 Task: Schedule a meeting titled 'Kick-off Meeting' on June 28, 2023, from 8:00 AM to 8:30 AM in Outlook and verify it is sent.
Action: Mouse moved to (10, 65)
Screenshot: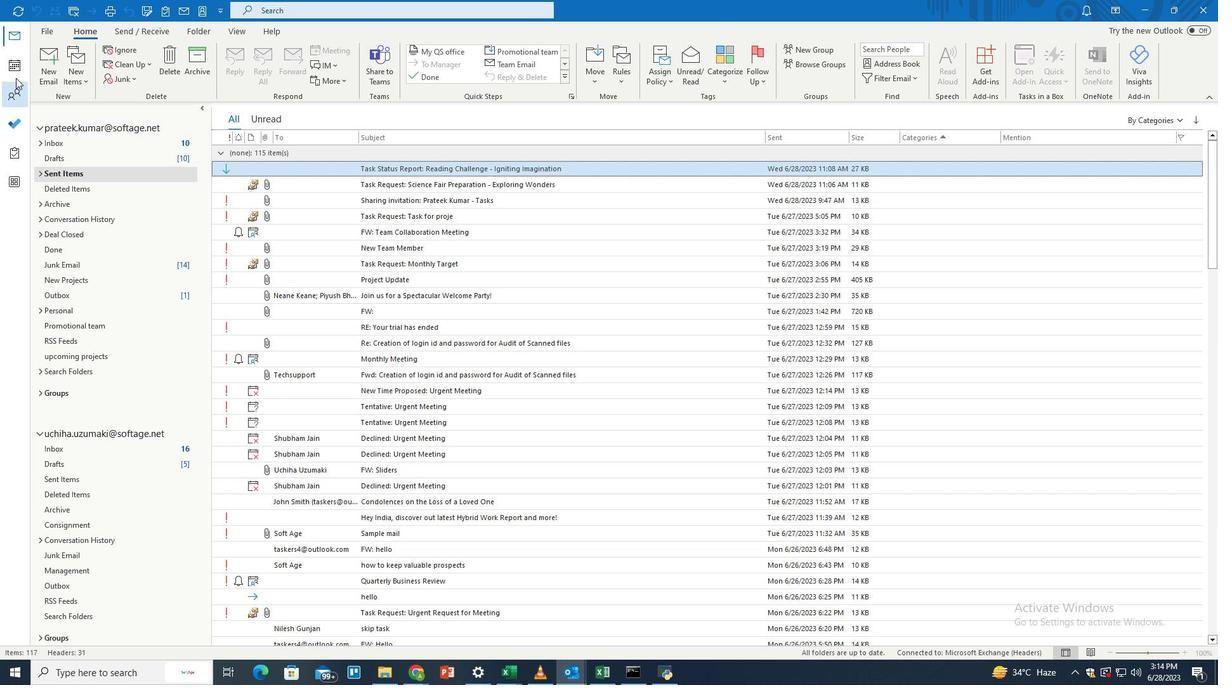 
Action: Mouse pressed left at (10, 65)
Screenshot: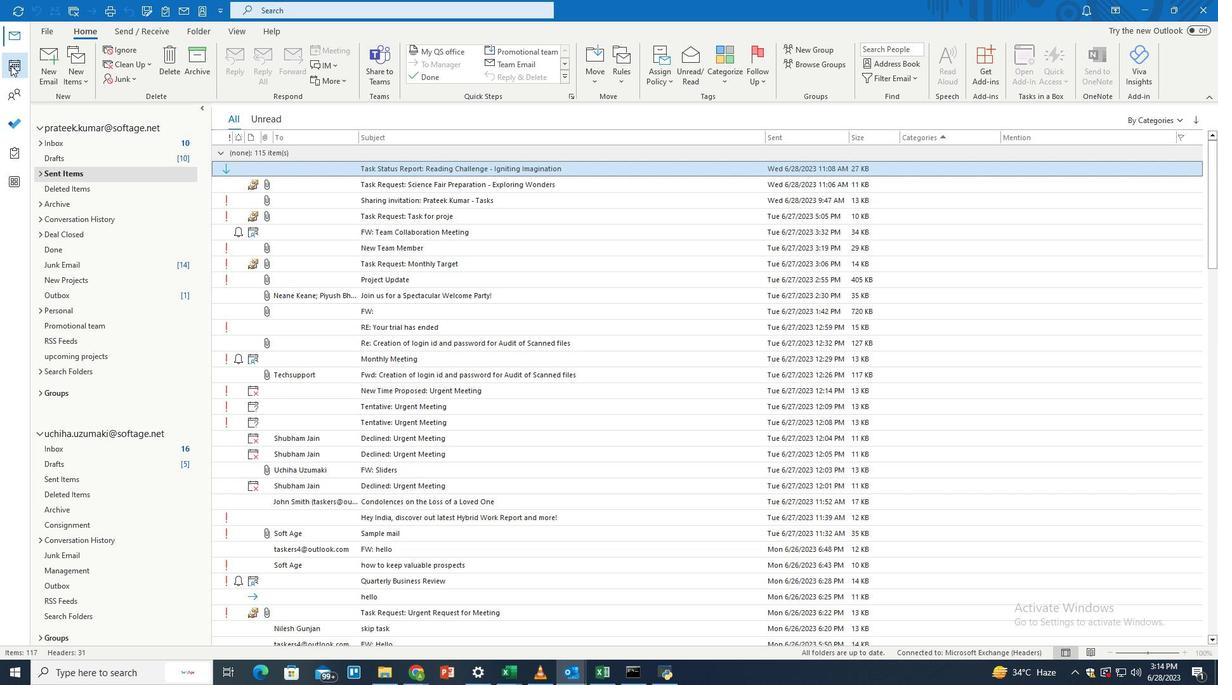 
Action: Mouse moved to (418, 351)
Screenshot: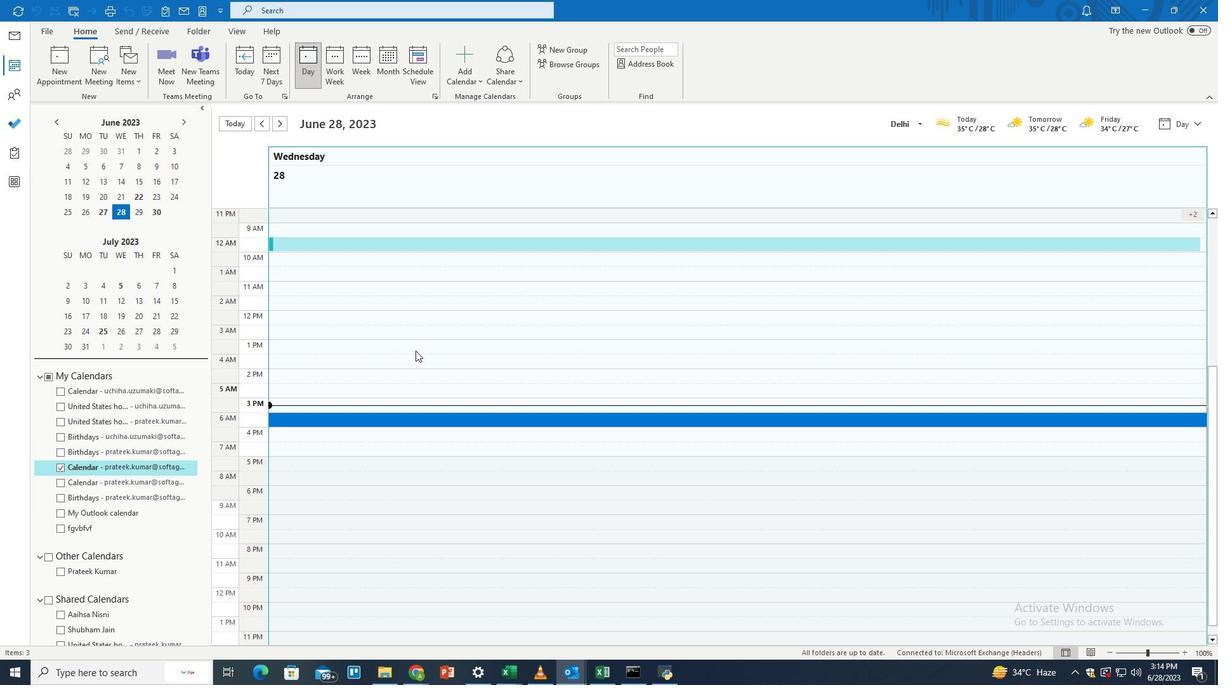
Action: Mouse scrolled (418, 352) with delta (0, 0)
Screenshot: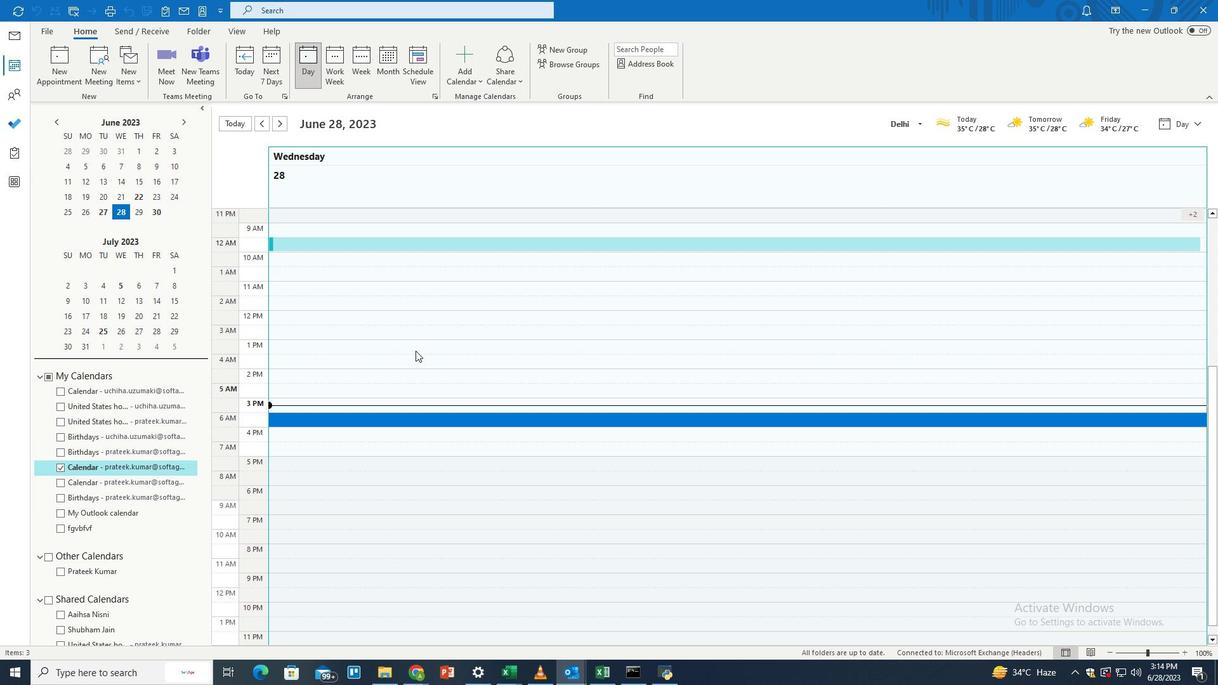 
Action: Mouse scrolled (418, 352) with delta (0, 0)
Screenshot: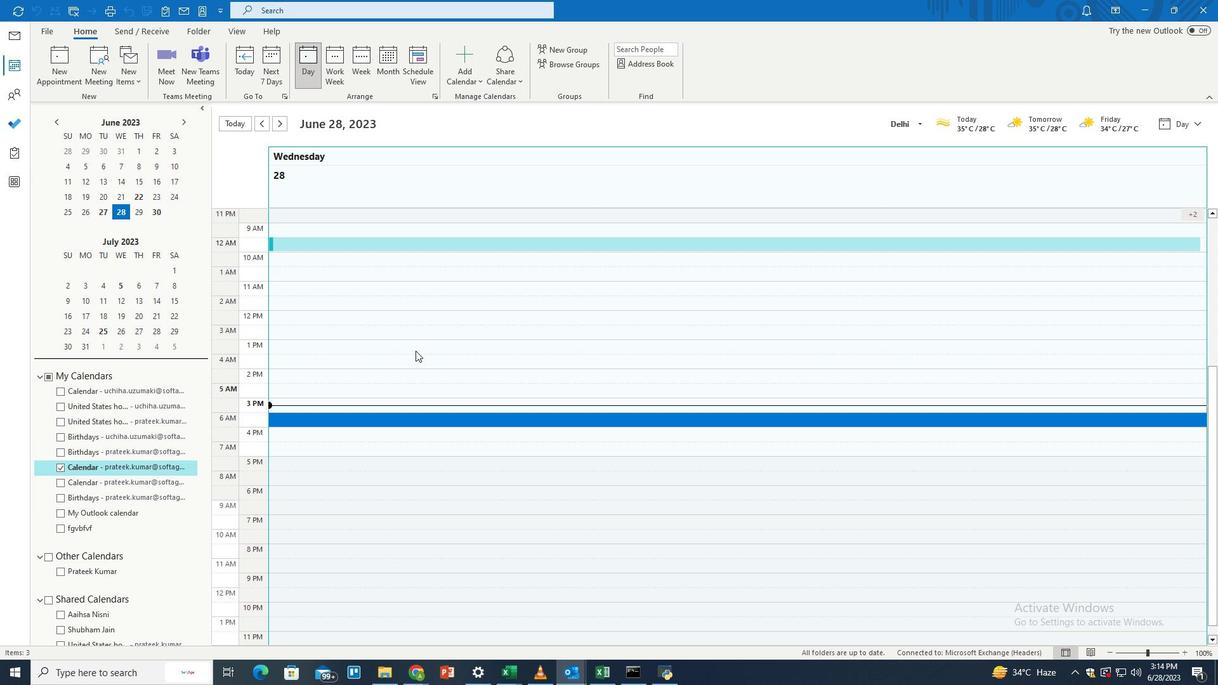 
Action: Mouse scrolled (418, 352) with delta (0, 0)
Screenshot: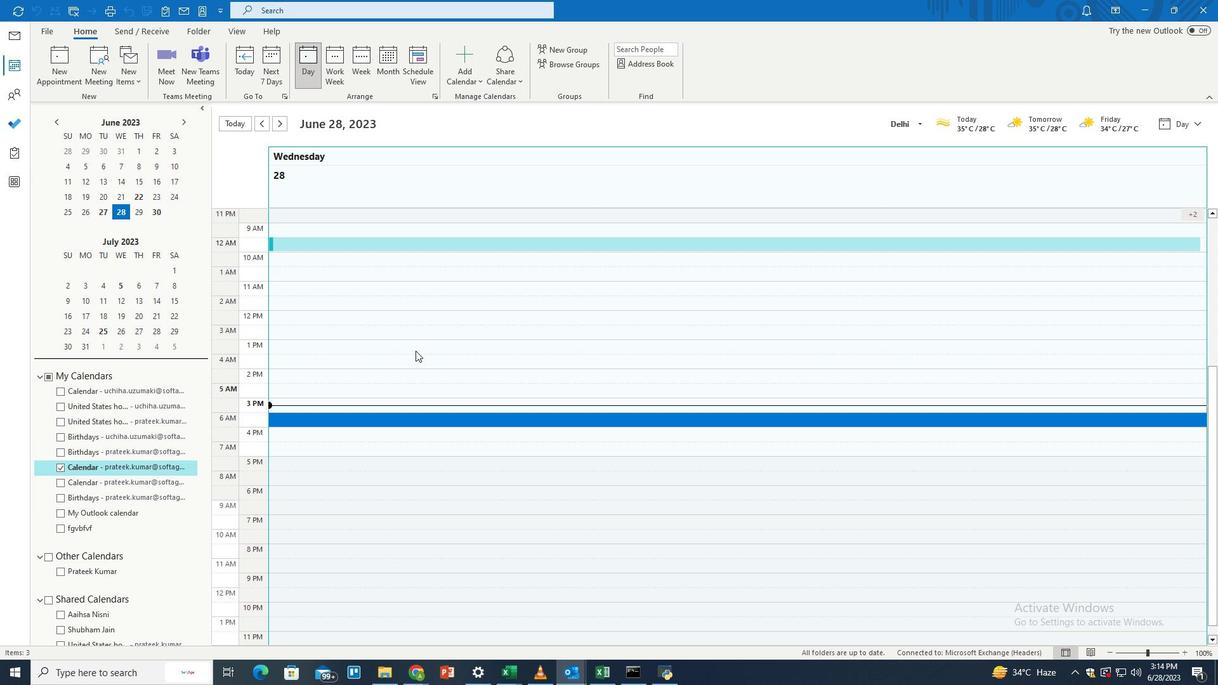 
Action: Mouse scrolled (418, 352) with delta (0, 0)
Screenshot: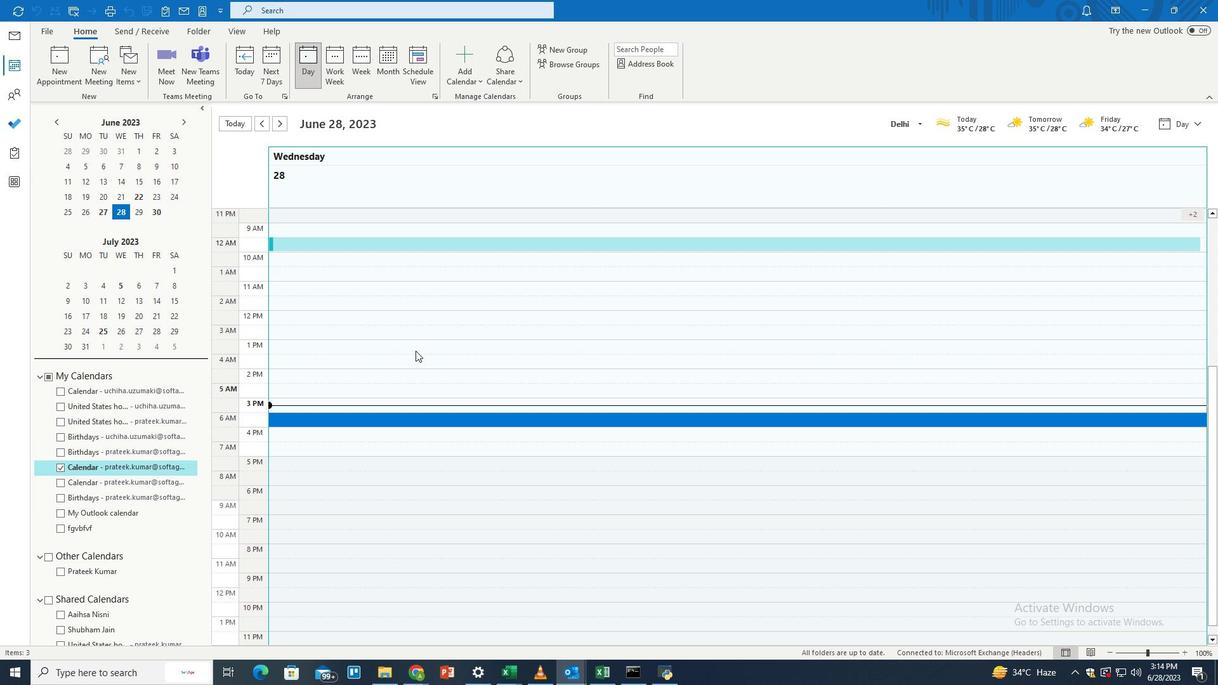 
Action: Mouse moved to (405, 372)
Screenshot: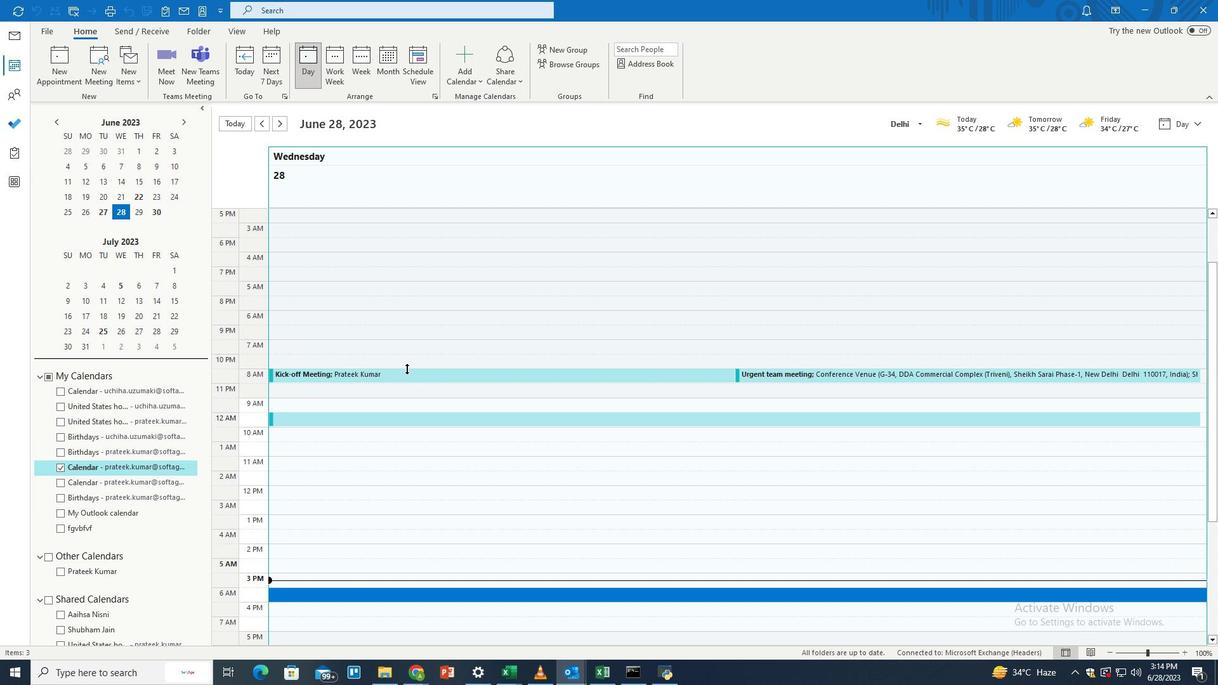 
Action: Mouse pressed left at (405, 372)
Screenshot: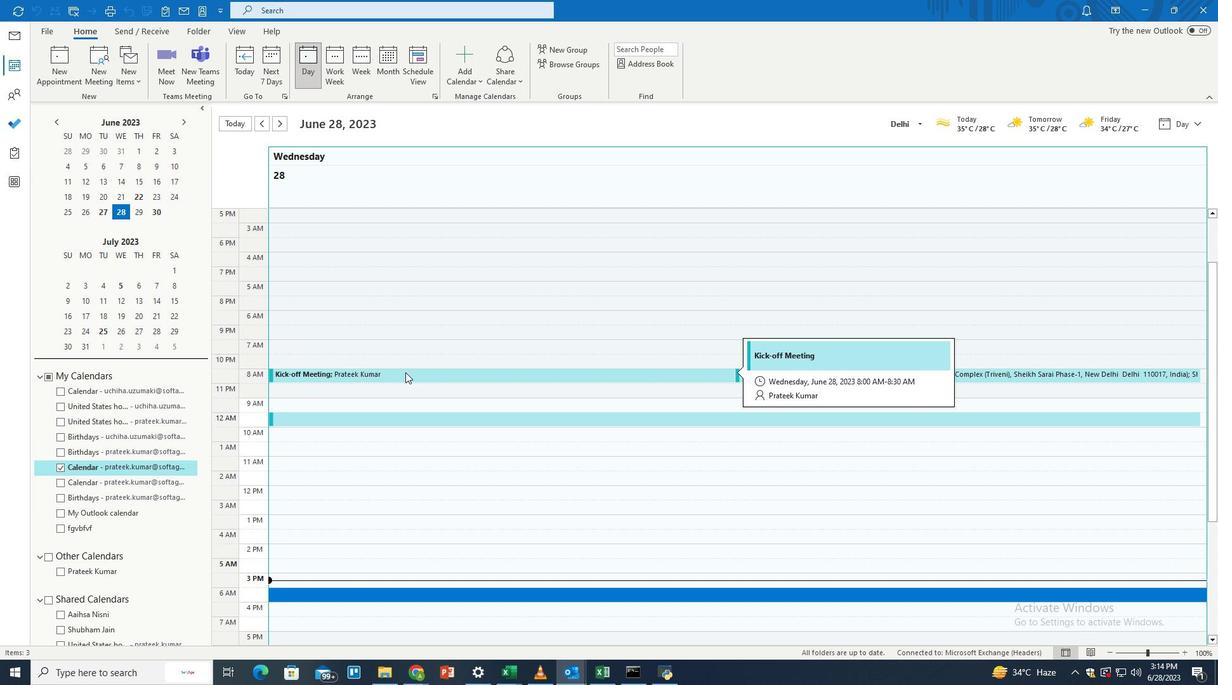 
Action: Mouse pressed left at (405, 372)
Screenshot: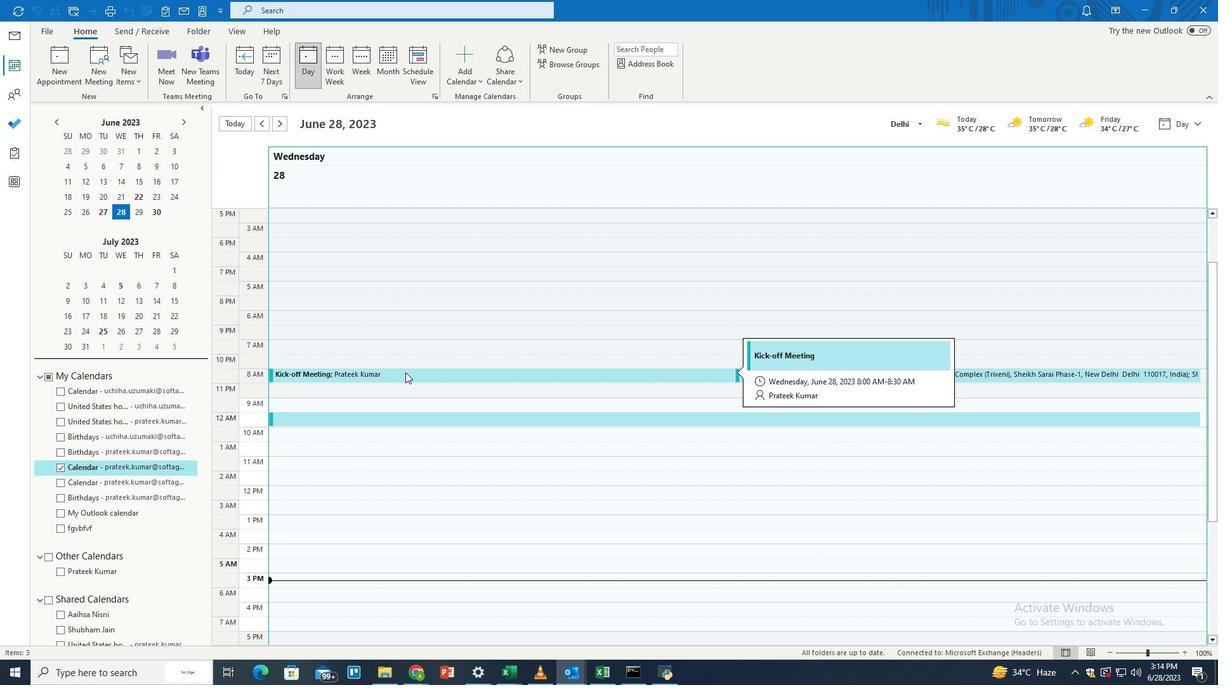 
Action: Mouse moved to (341, 26)
Screenshot: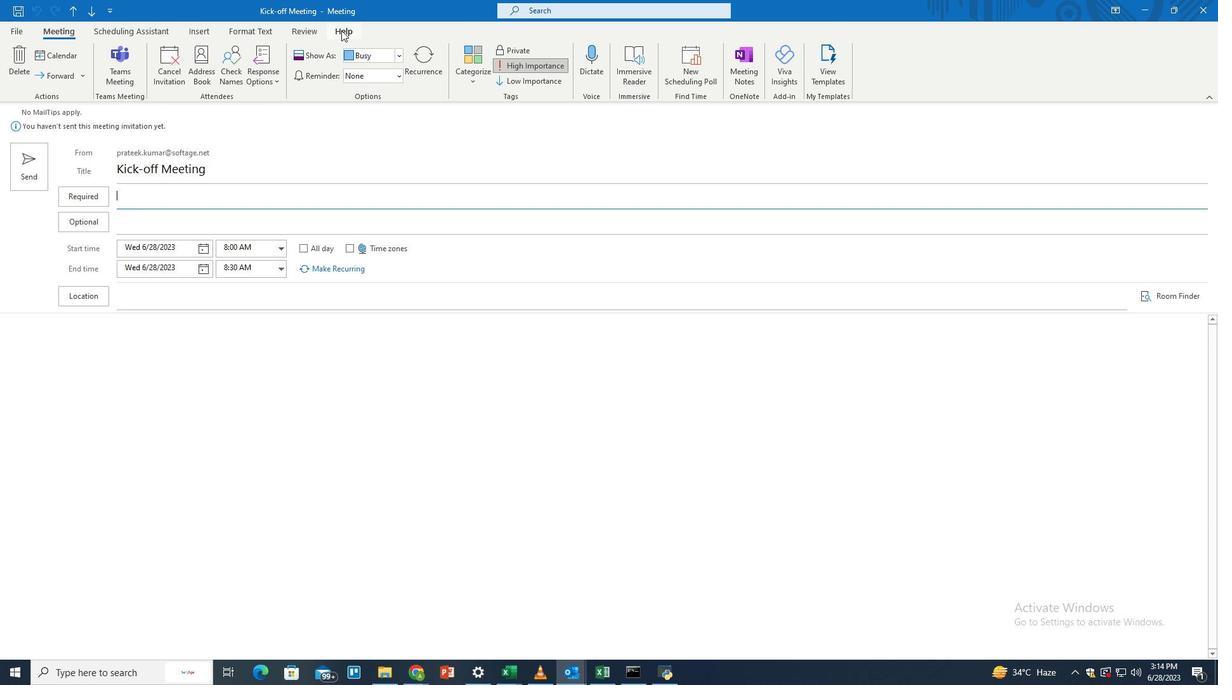 
Action: Mouse pressed left at (341, 26)
Screenshot: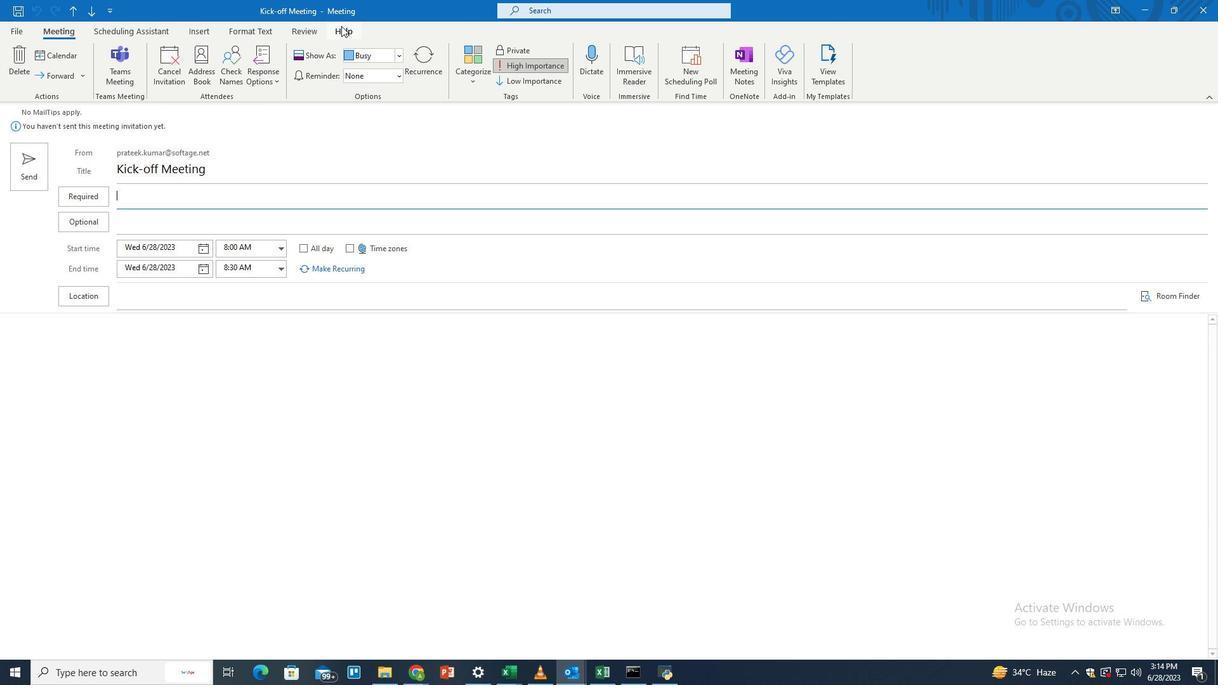 
Action: Mouse moved to (257, 59)
Screenshot: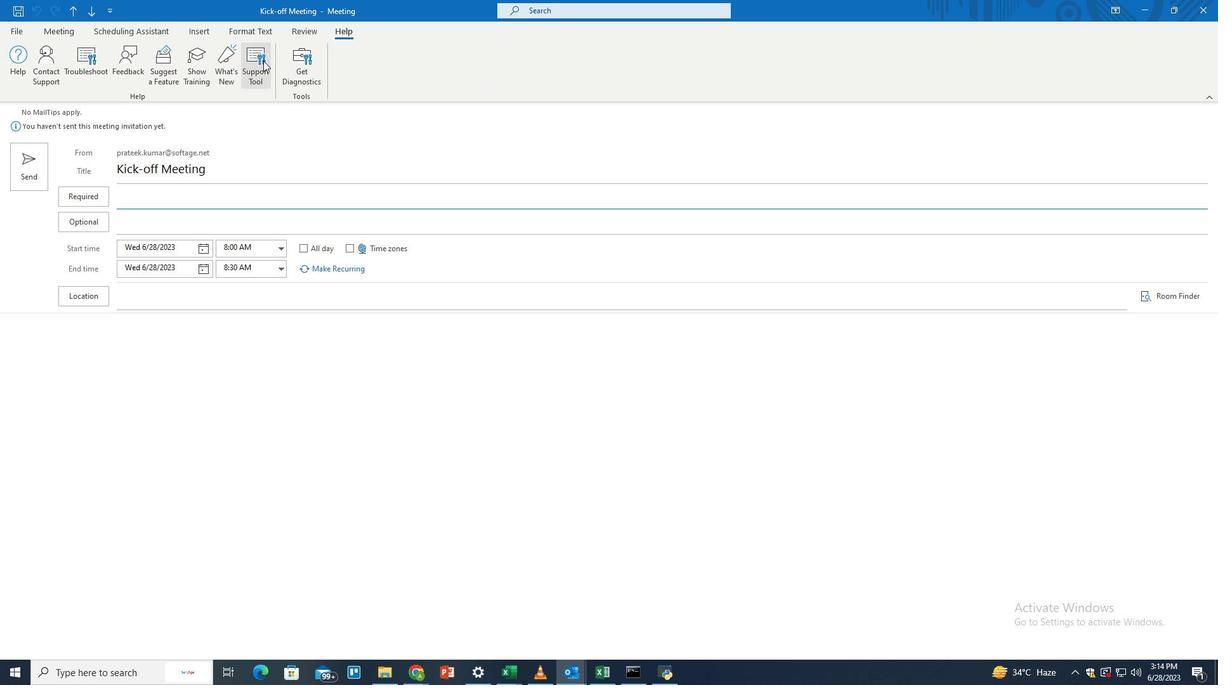
Action: Mouse pressed left at (257, 59)
Screenshot: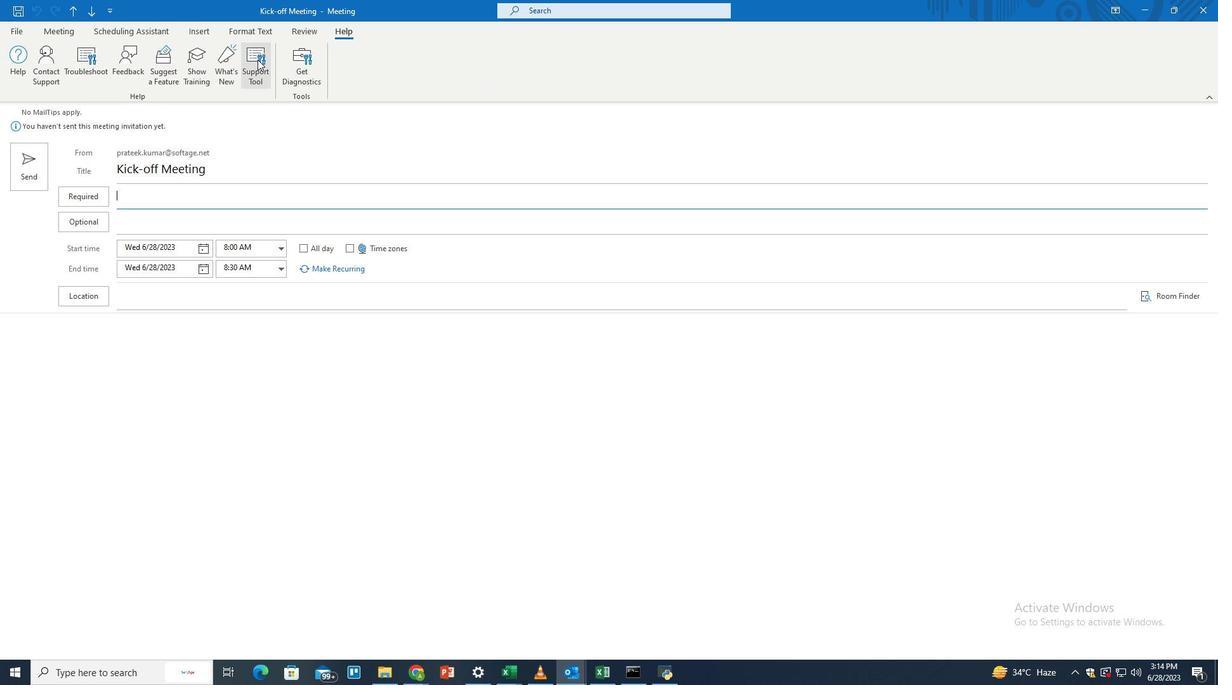 
Action: Mouse pressed left at (257, 59)
Screenshot: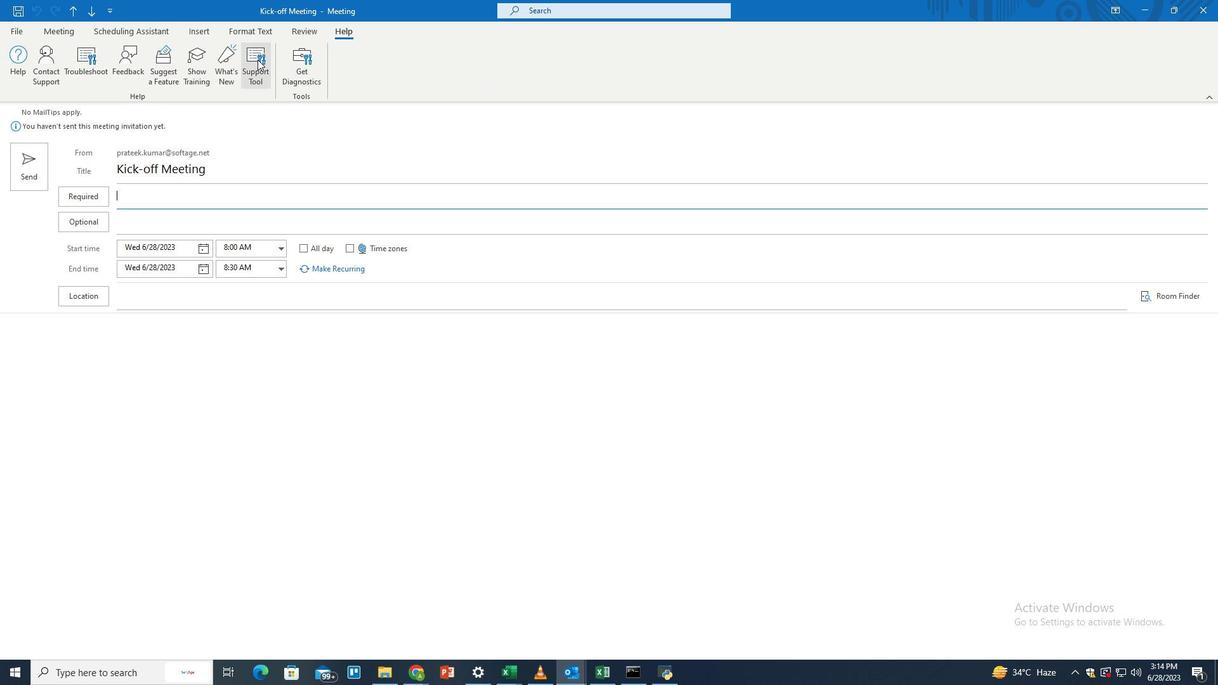 
Action: Mouse moved to (707, 286)
Screenshot: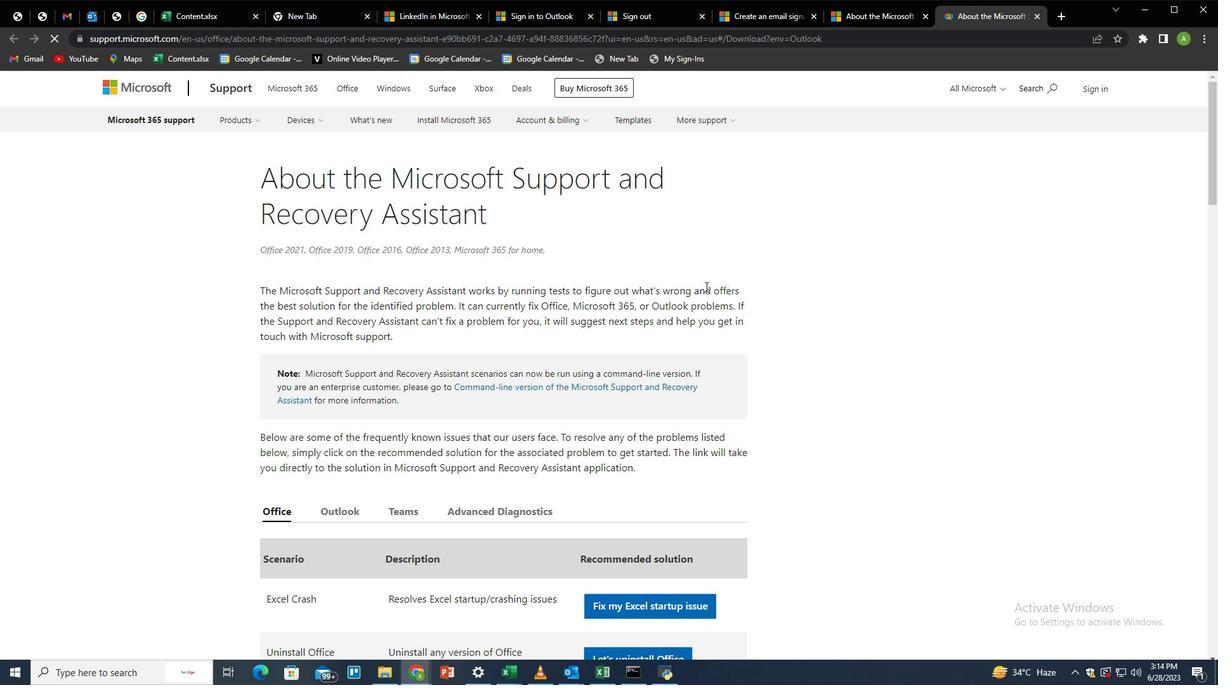 
Action: Mouse scrolled (707, 286) with delta (0, 0)
Screenshot: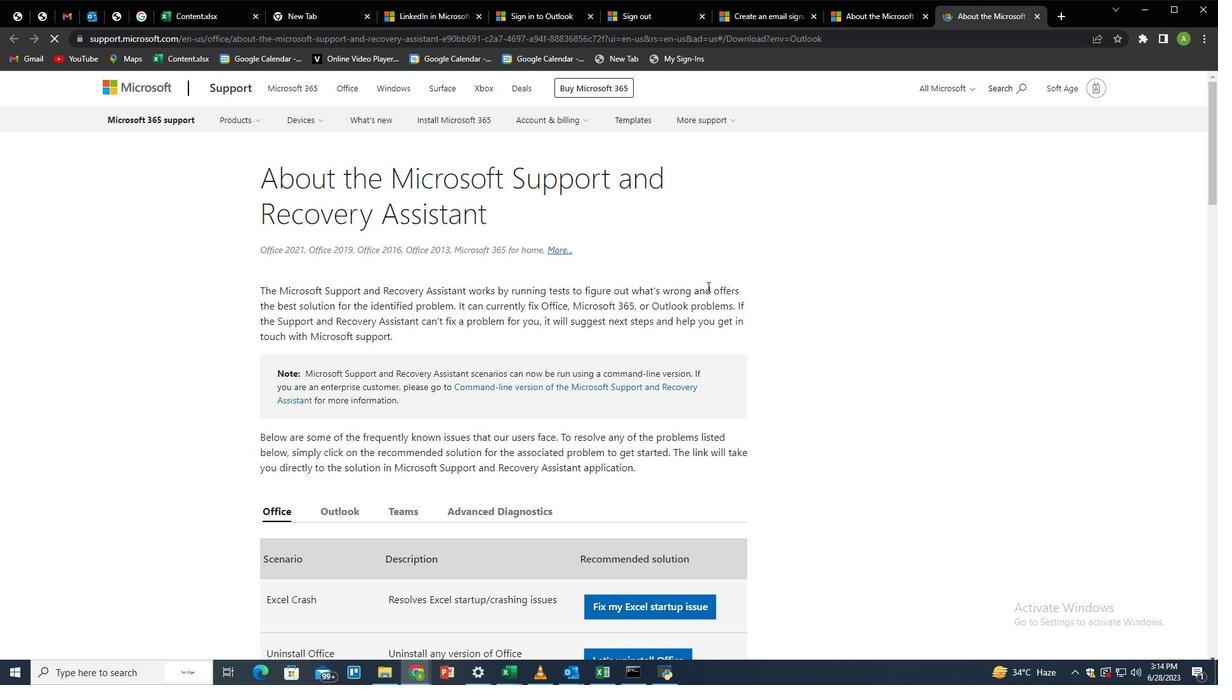 
Action: Mouse scrolled (707, 286) with delta (0, 0)
Screenshot: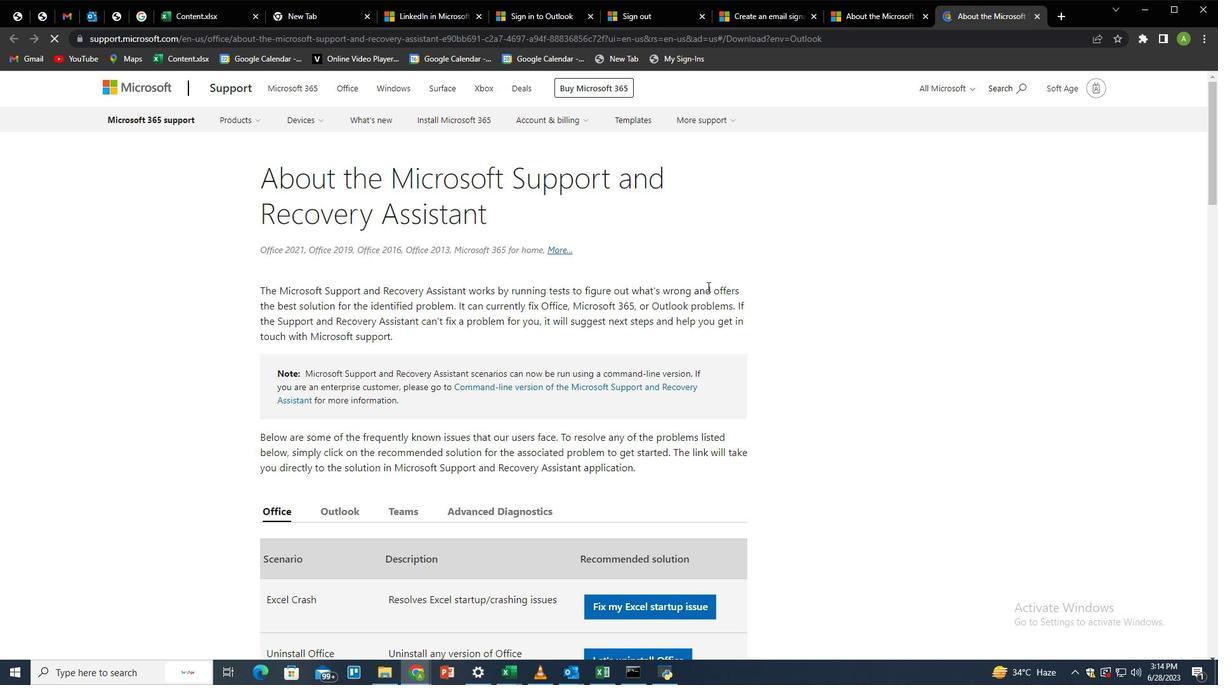 
Action: Mouse scrolled (707, 286) with delta (0, 0)
Screenshot: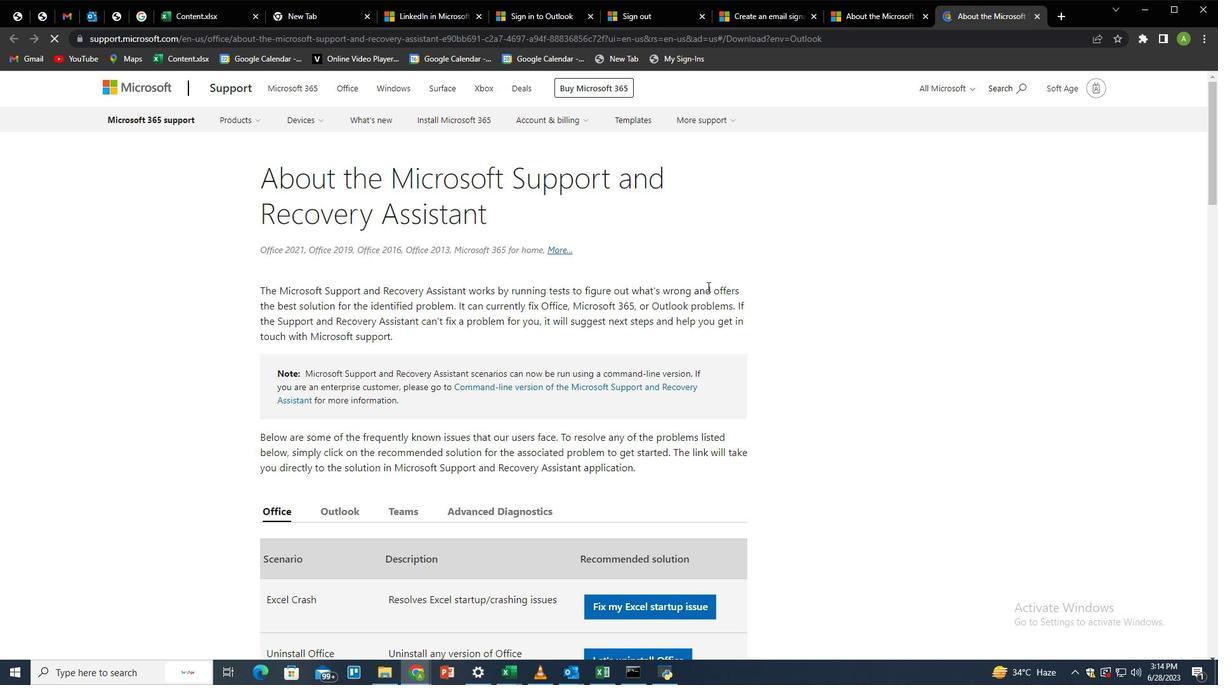 
